 Task: Add link text "Register now".
Action: Mouse moved to (543, 304)
Screenshot: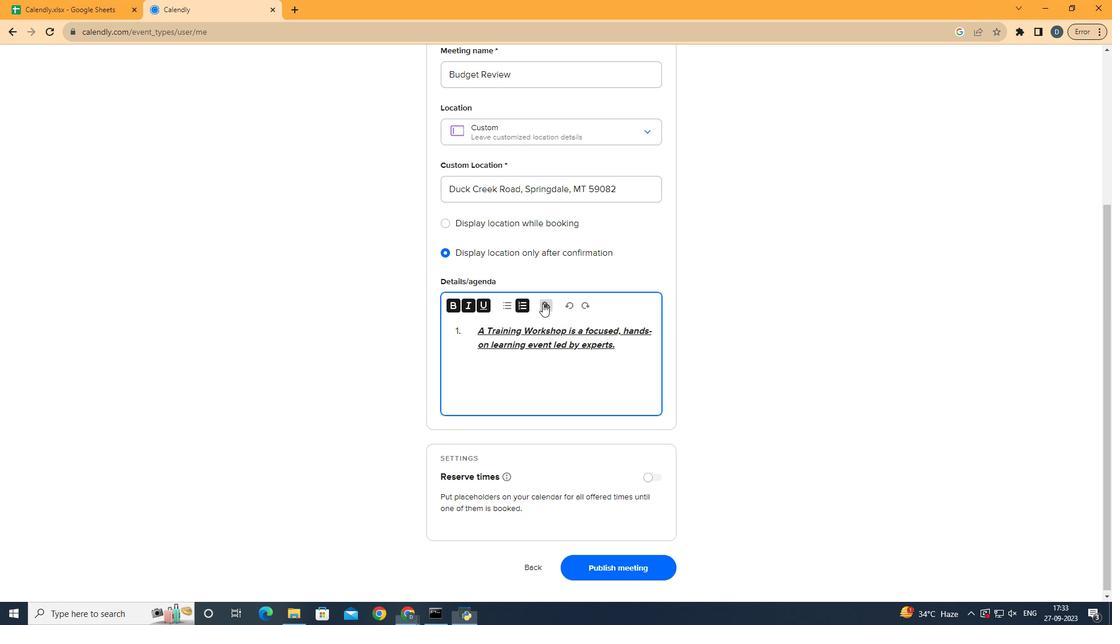 
Action: Mouse pressed left at (543, 304)
Screenshot: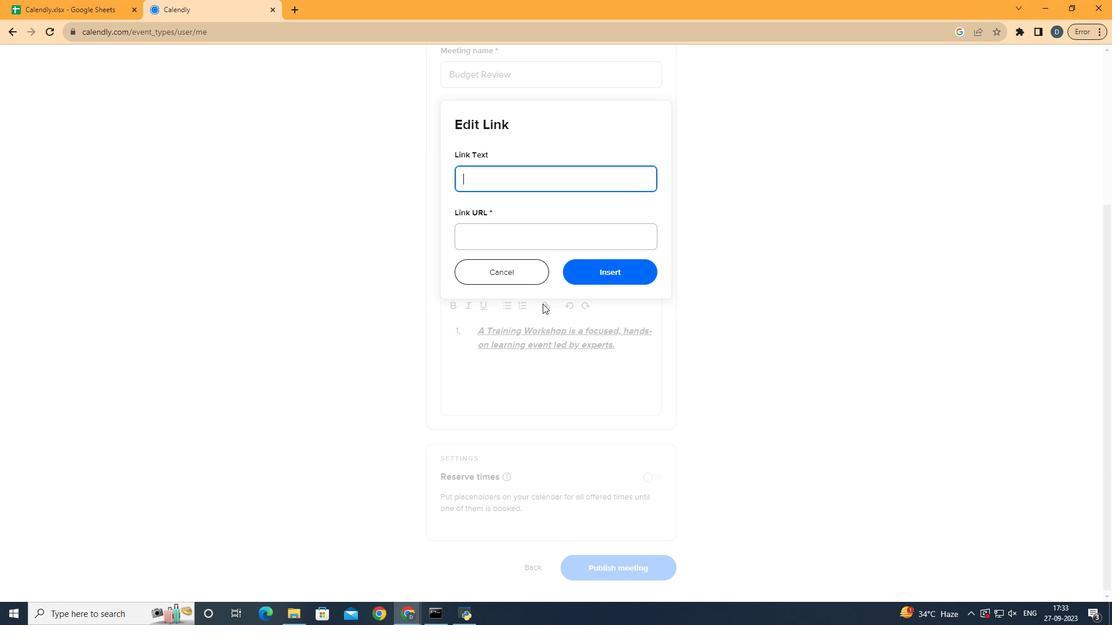 
Action: Mouse moved to (525, 184)
Screenshot: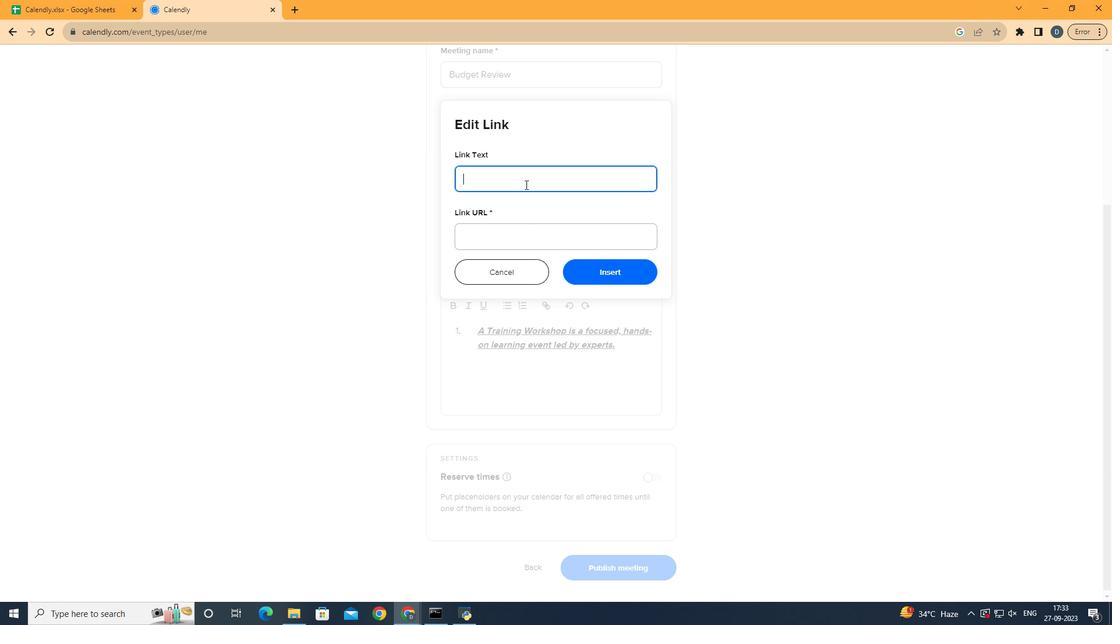 
Action: Mouse pressed left at (525, 184)
Screenshot: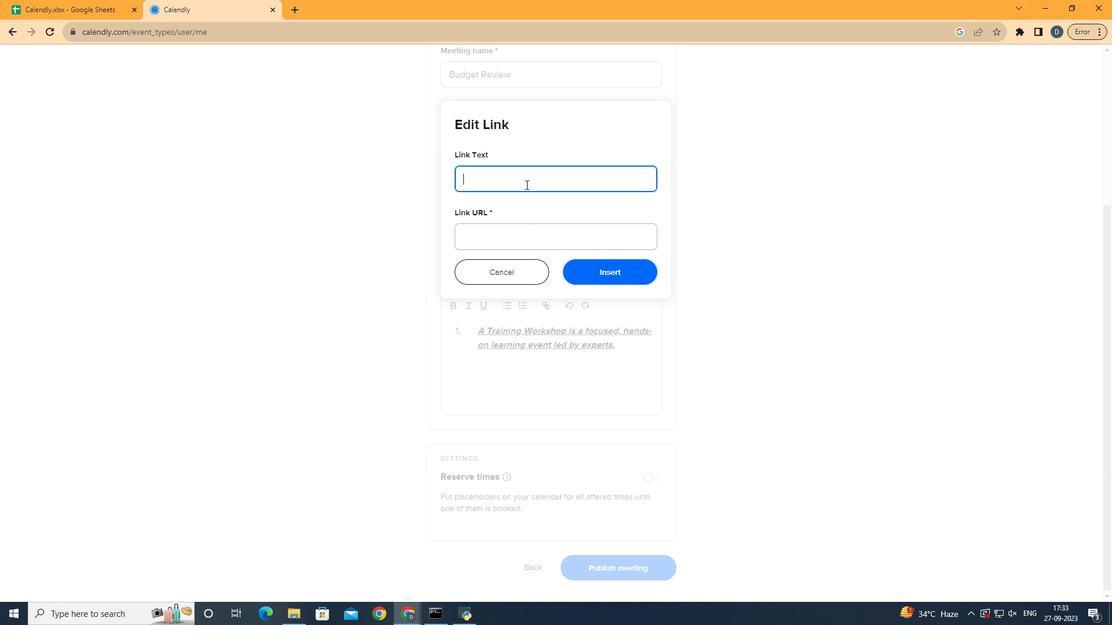 
Action: Mouse moved to (526, 184)
Screenshot: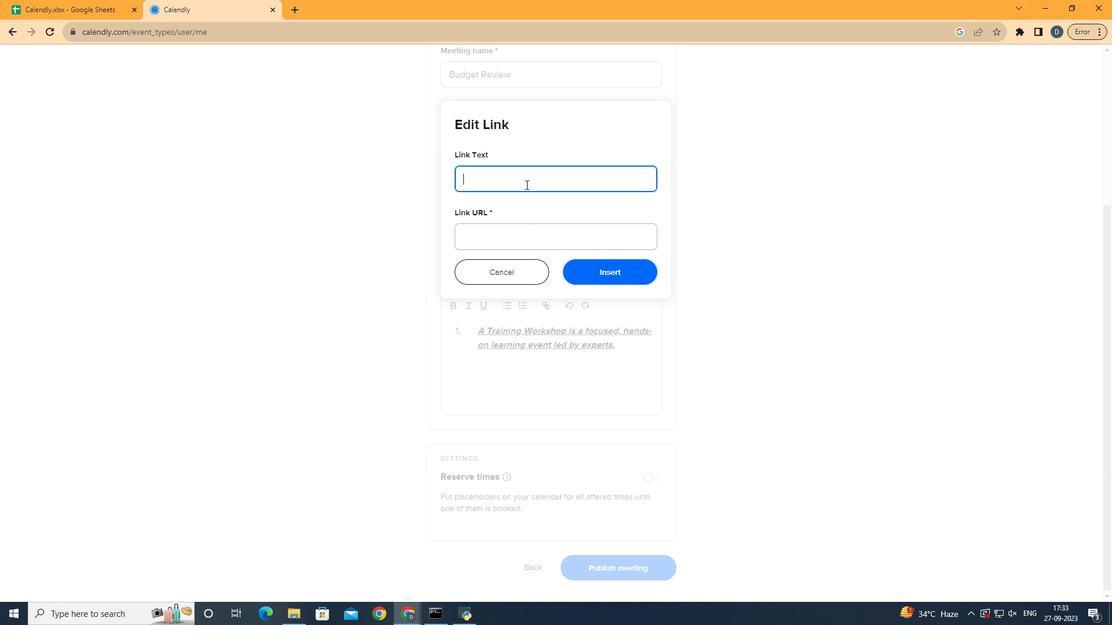 
Action: Key pressed <Key.shift><Key.shift><Key.shift><Key.shift><Key.shift>Register<Key.space>now
Screenshot: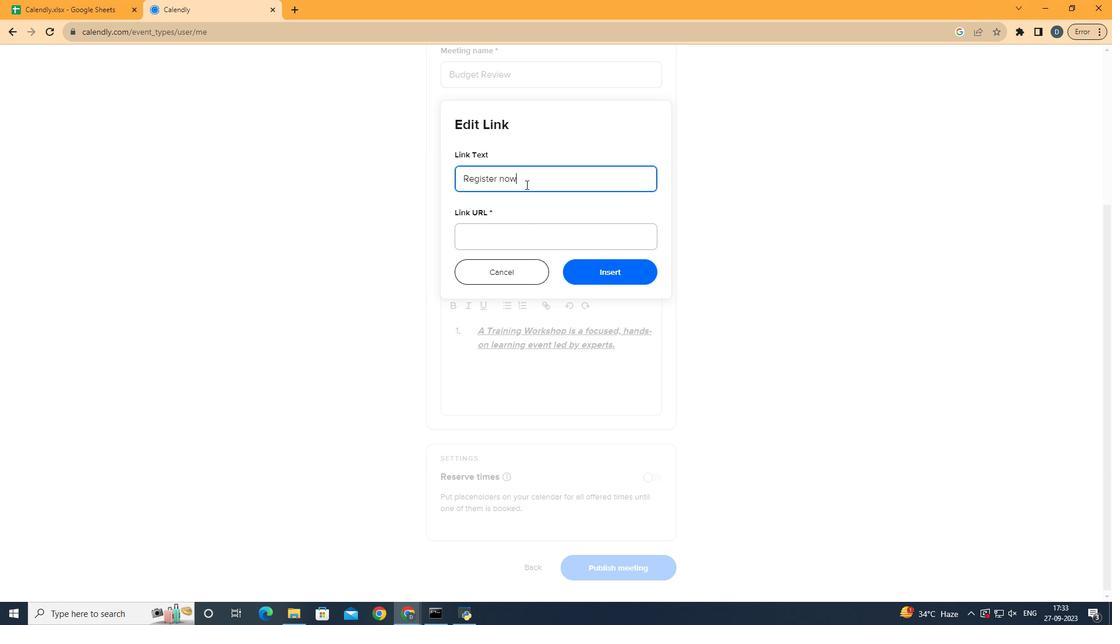 
